 Task: Create a sub task Gather and Analyse Requirements for the task  Improve performance of the app on low-end devices in the project TreasureLine , assign it to team member softage.7@softage.net and update the status of the sub task to  Off Track , set the priority of the sub task to High.
Action: Mouse moved to (58, 216)
Screenshot: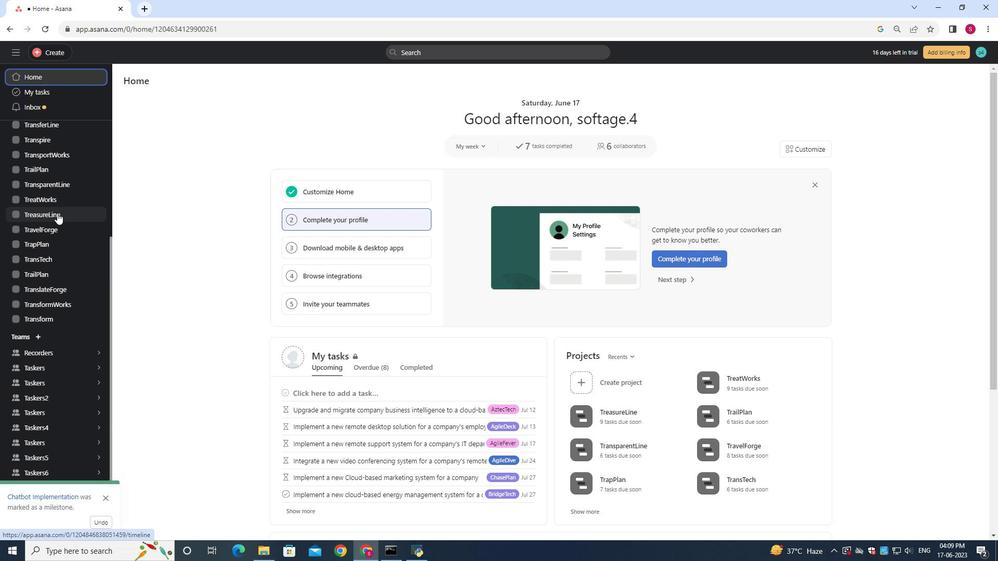 
Action: Mouse pressed left at (57, 215)
Screenshot: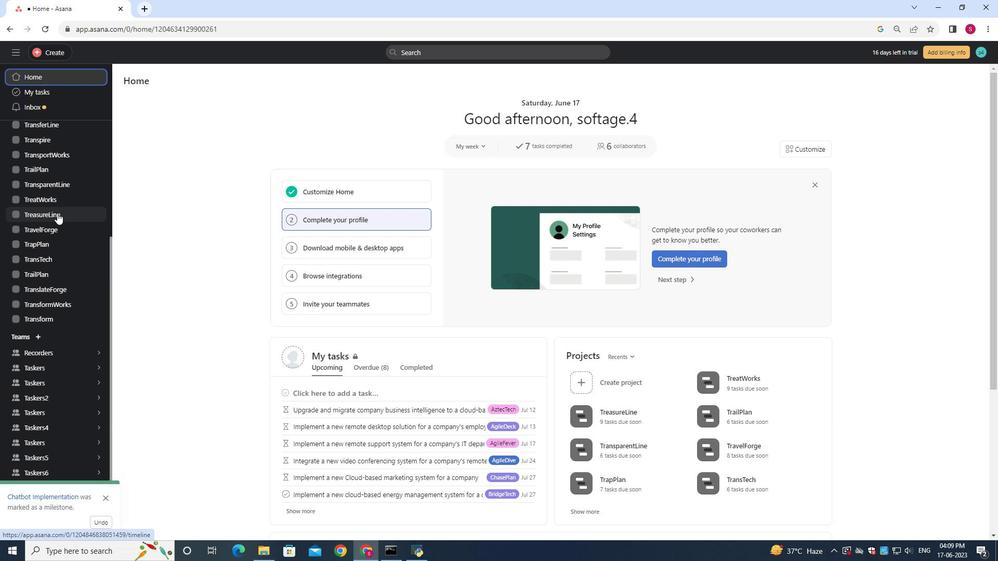 
Action: Mouse moved to (370, 233)
Screenshot: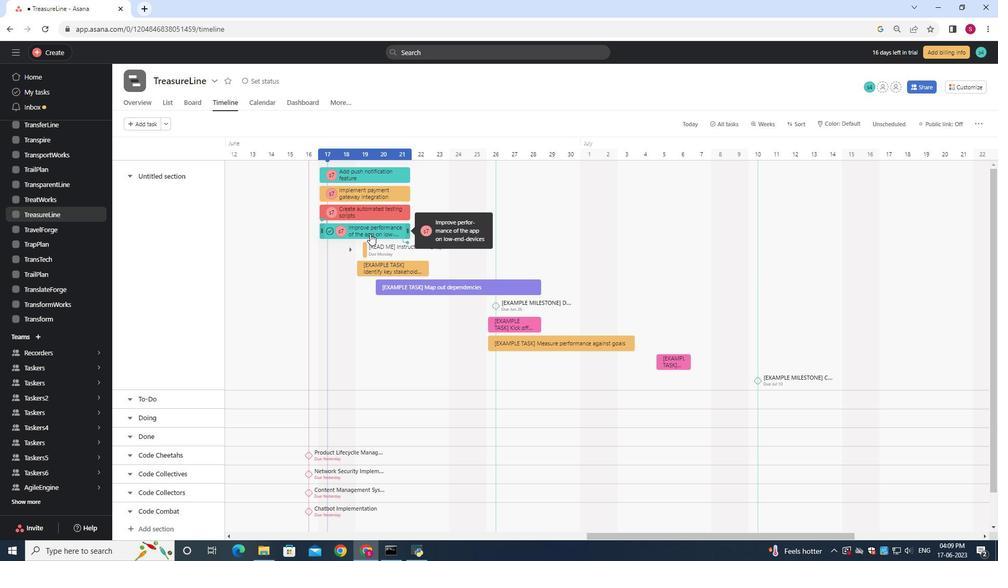 
Action: Mouse pressed left at (370, 233)
Screenshot: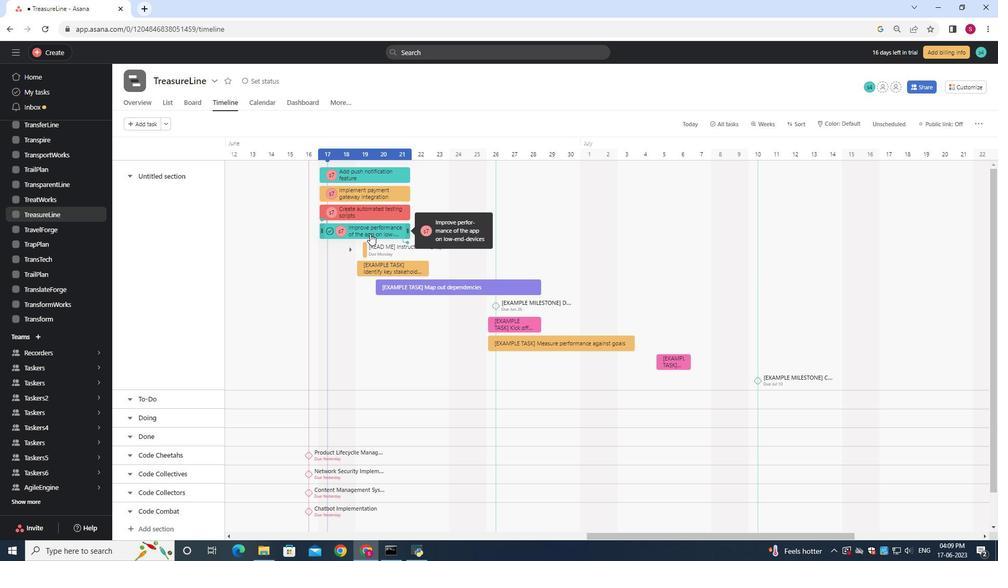 
Action: Mouse moved to (797, 283)
Screenshot: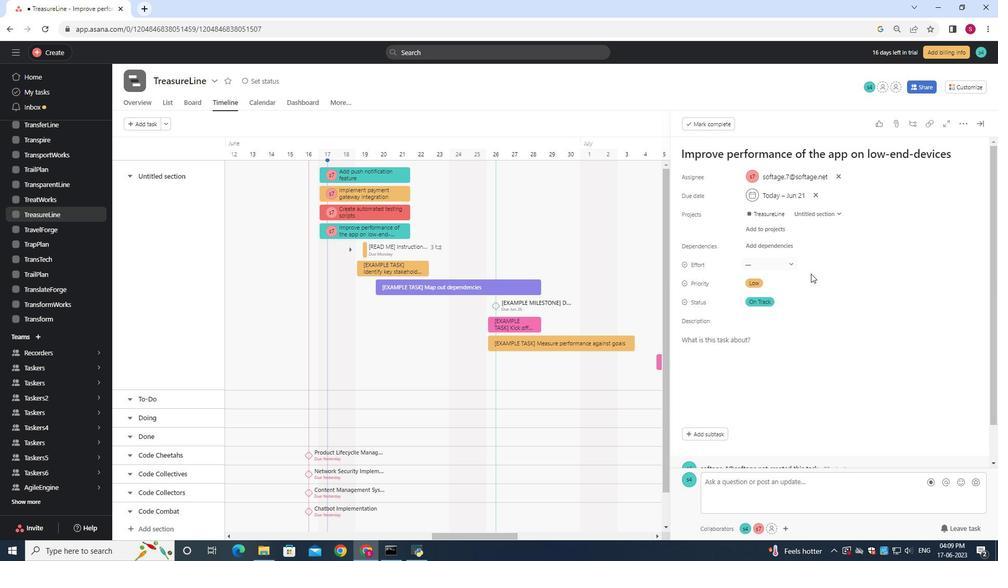 
Action: Mouse scrolled (797, 282) with delta (0, 0)
Screenshot: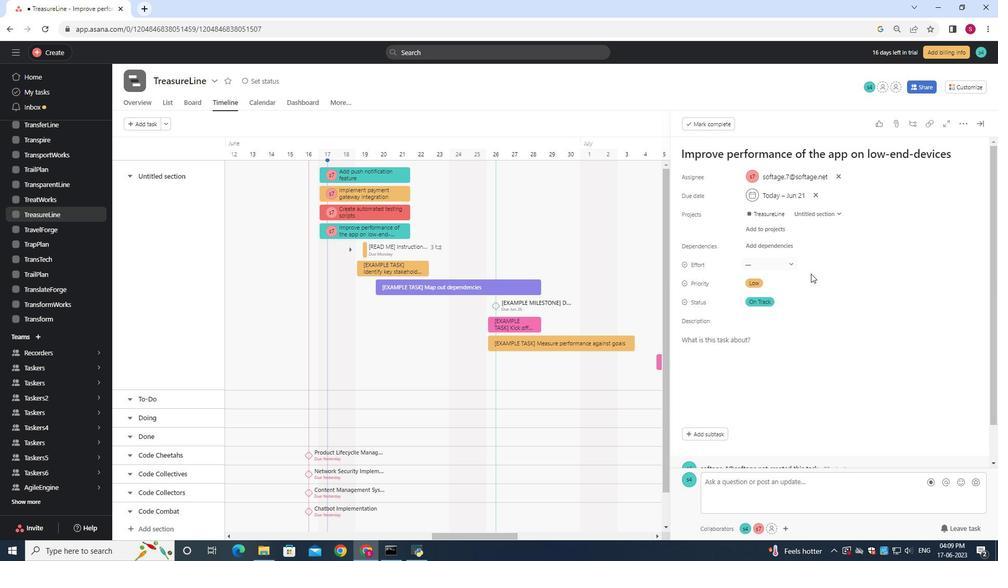 
Action: Mouse moved to (797, 284)
Screenshot: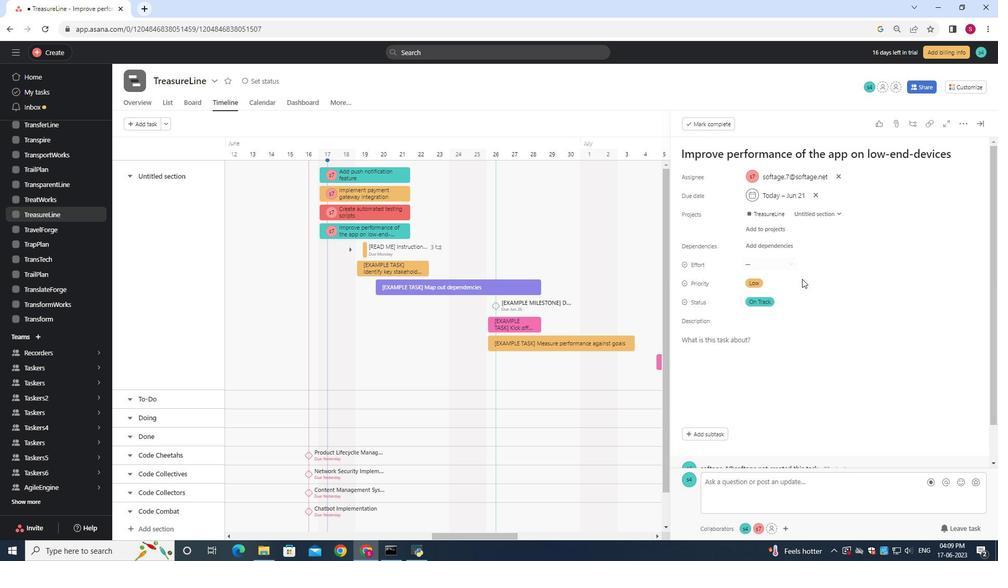 
Action: Mouse scrolled (797, 283) with delta (0, 0)
Screenshot: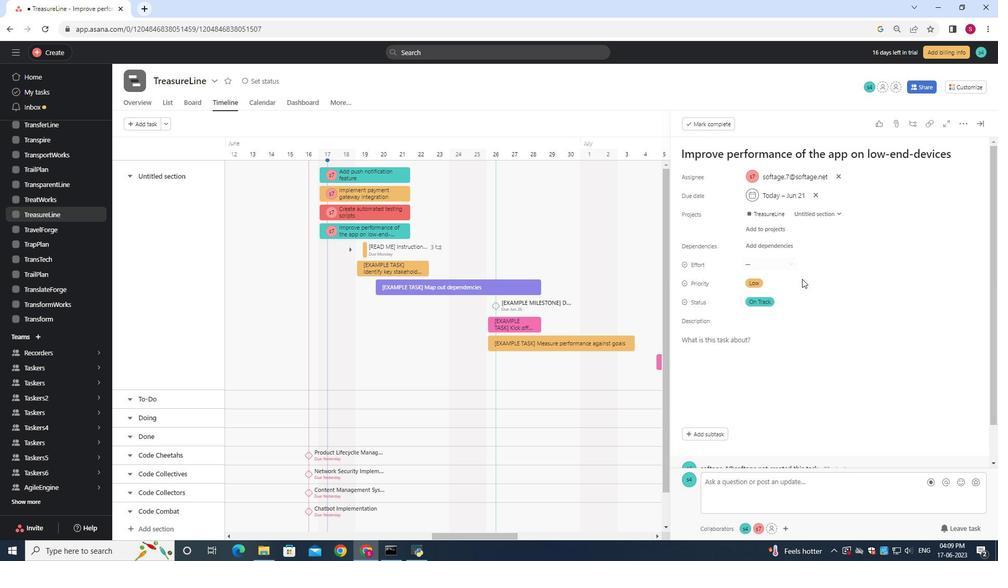 
Action: Mouse moved to (795, 284)
Screenshot: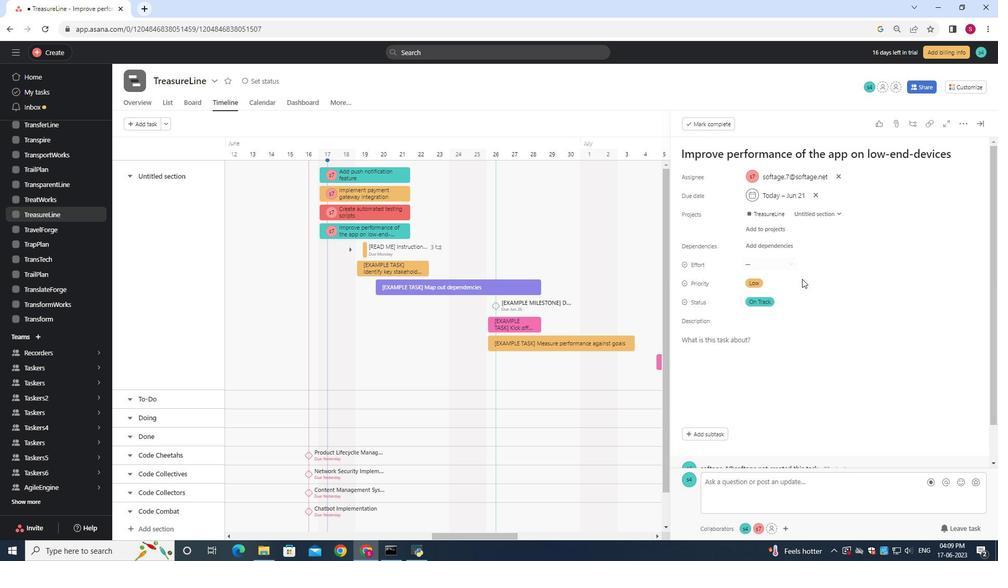 
Action: Mouse scrolled (796, 284) with delta (0, 0)
Screenshot: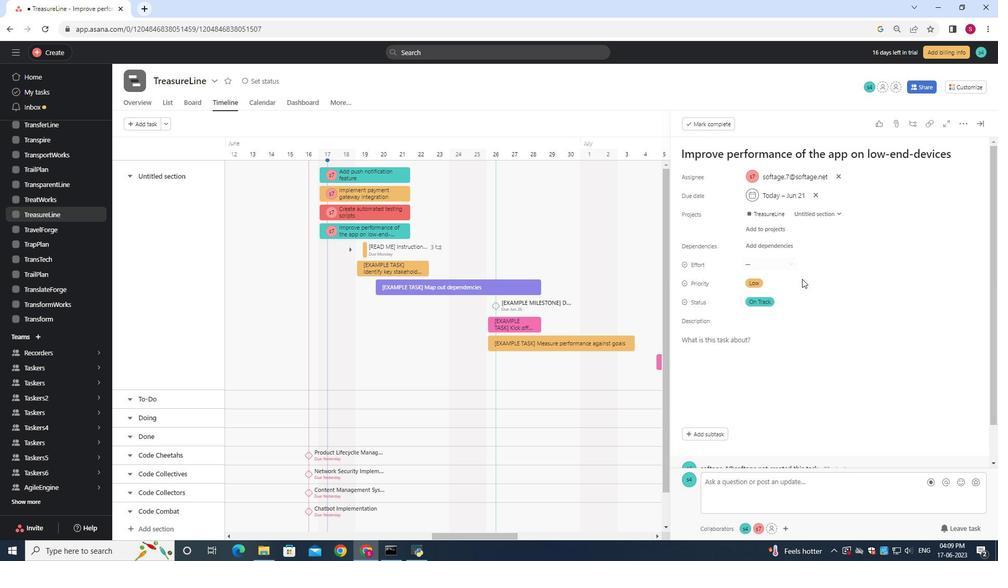 
Action: Mouse moved to (794, 283)
Screenshot: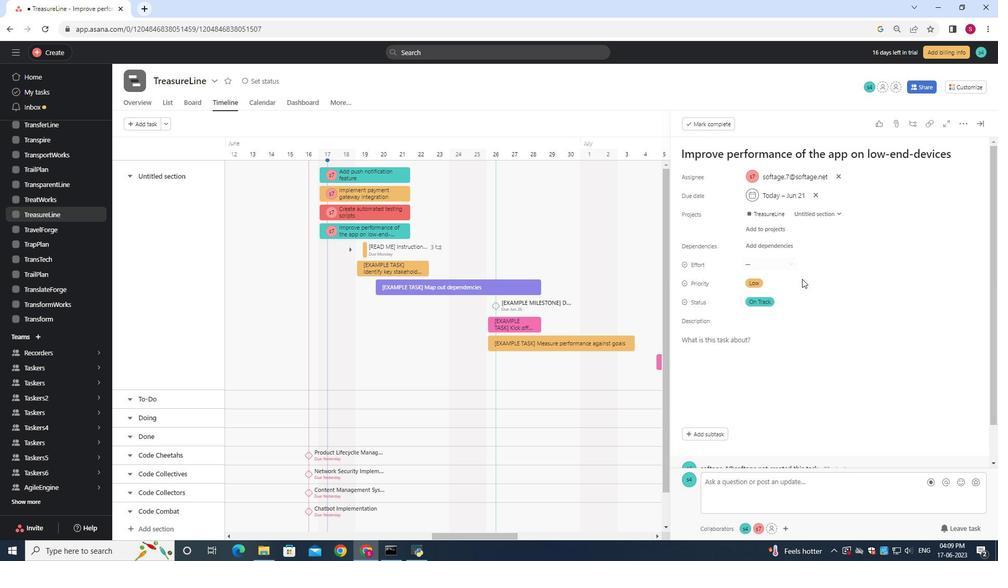 
Action: Mouse scrolled (795, 283) with delta (0, -1)
Screenshot: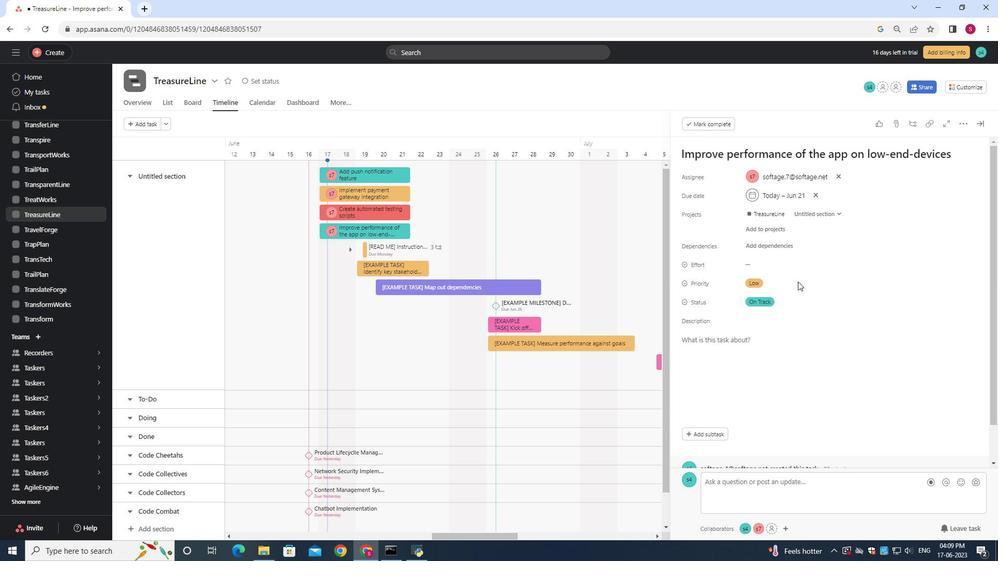
Action: Mouse moved to (794, 283)
Screenshot: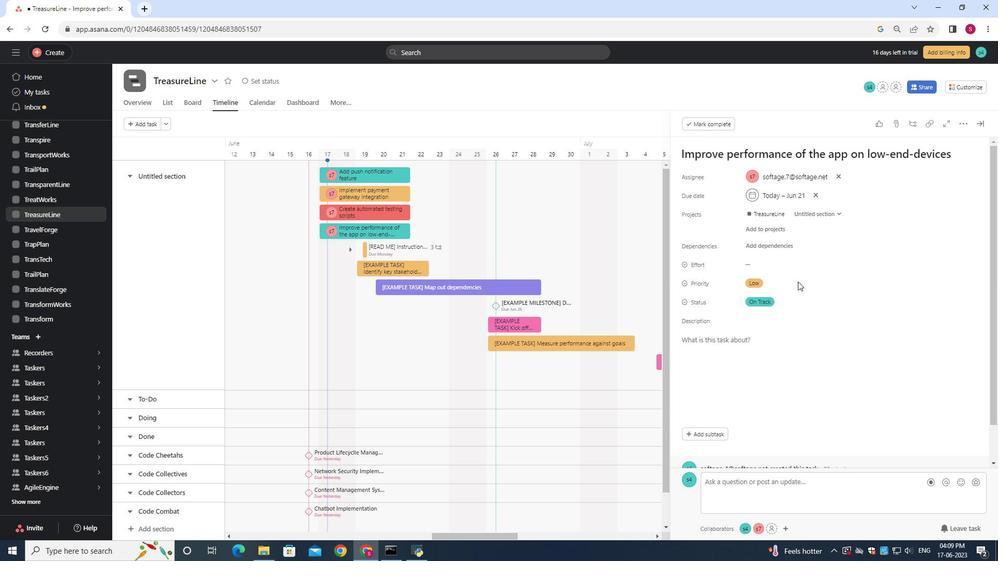 
Action: Mouse scrolled (794, 282) with delta (0, -1)
Screenshot: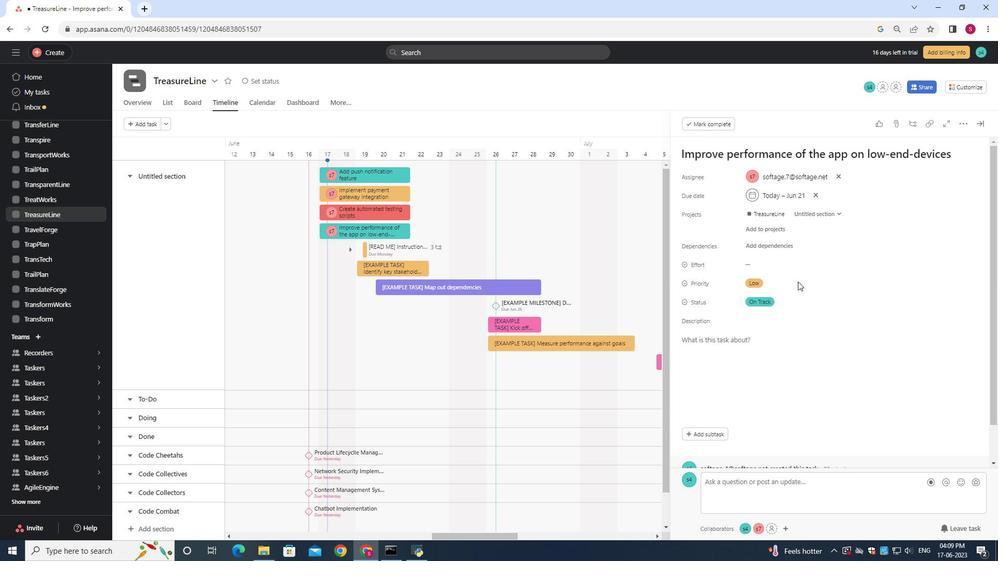 
Action: Mouse moved to (794, 283)
Screenshot: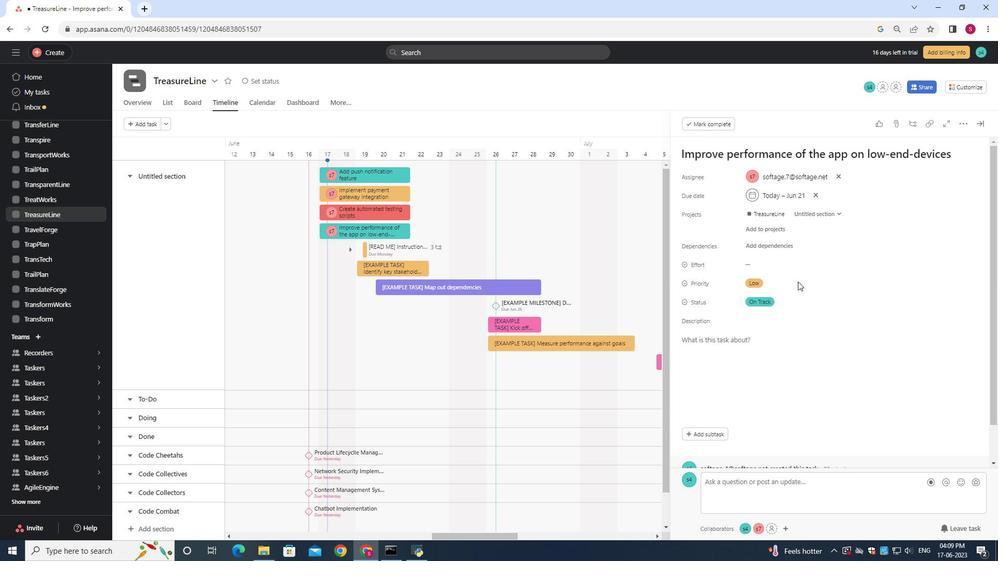 
Action: Mouse scrolled (794, 282) with delta (0, -1)
Screenshot: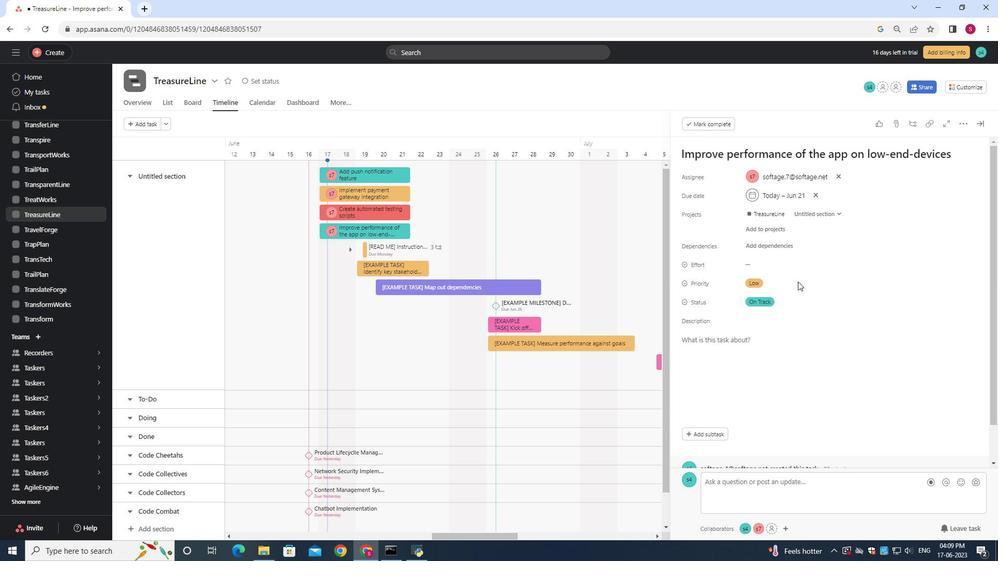 
Action: Mouse moved to (790, 282)
Screenshot: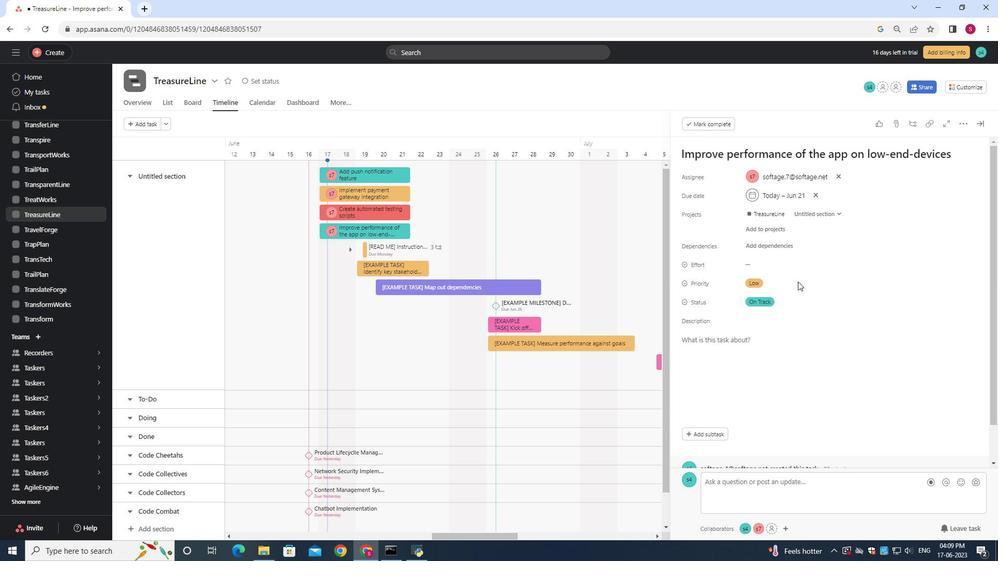 
Action: Mouse scrolled (792, 283) with delta (0, 0)
Screenshot: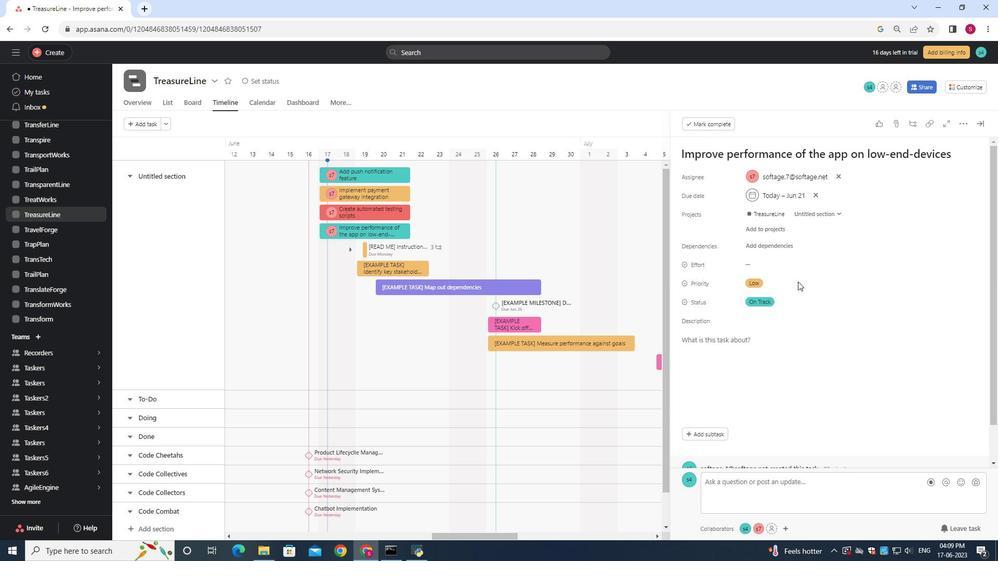 
Action: Mouse moved to (695, 395)
Screenshot: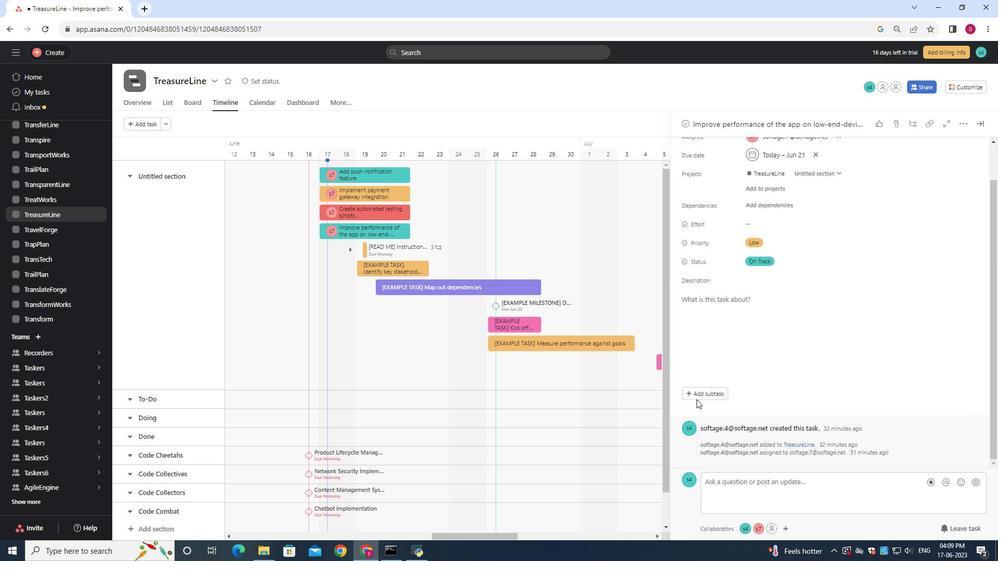 
Action: Mouse pressed left at (695, 395)
Screenshot: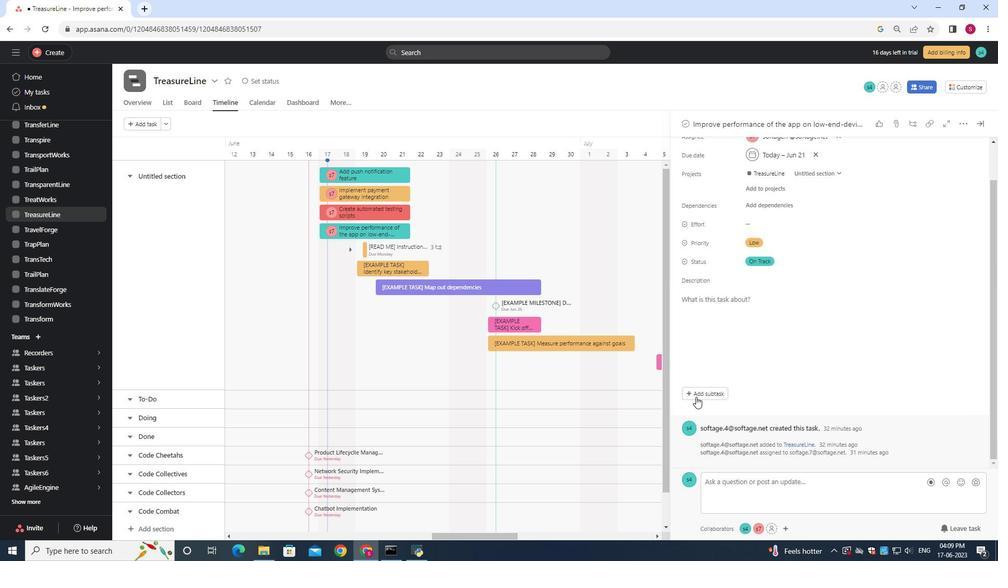 
Action: Mouse moved to (697, 395)
Screenshot: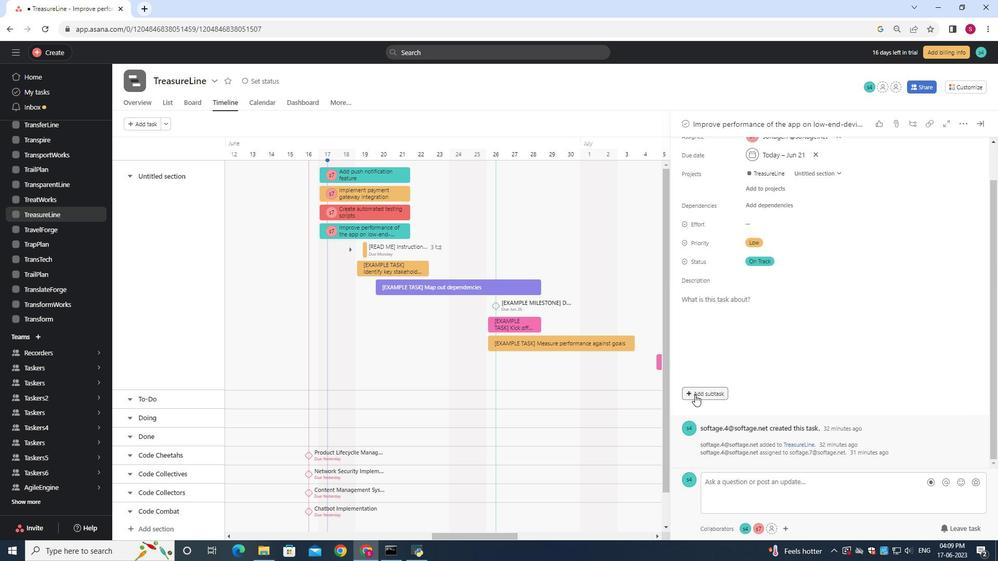 
Action: Key pressed <Key.shift>Gather<Key.space>and<Key.space><Key.shift>Analyse<Key.space><Key.shift>Requirementf<Key.backspace><Key.space>
Screenshot: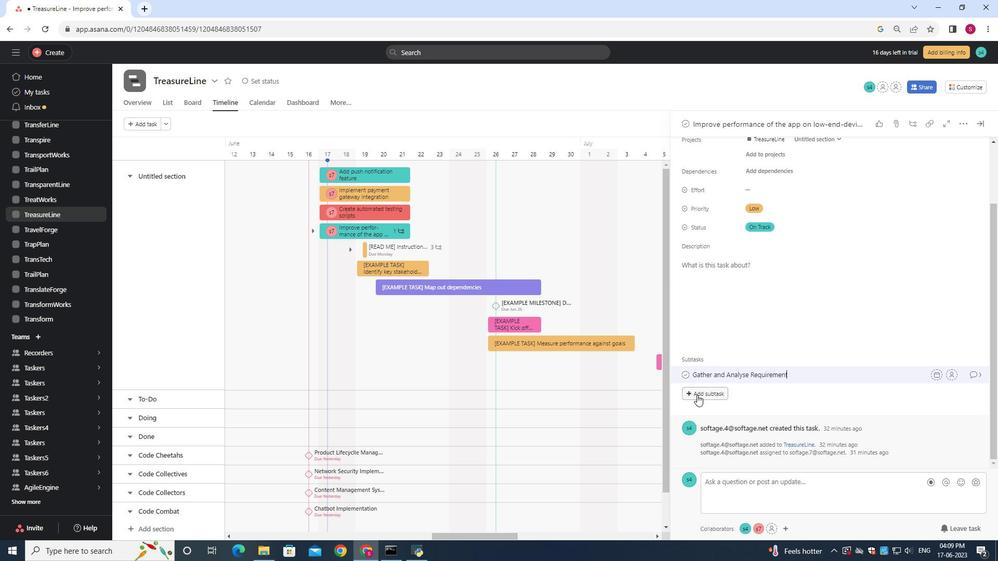 
Action: Mouse moved to (952, 374)
Screenshot: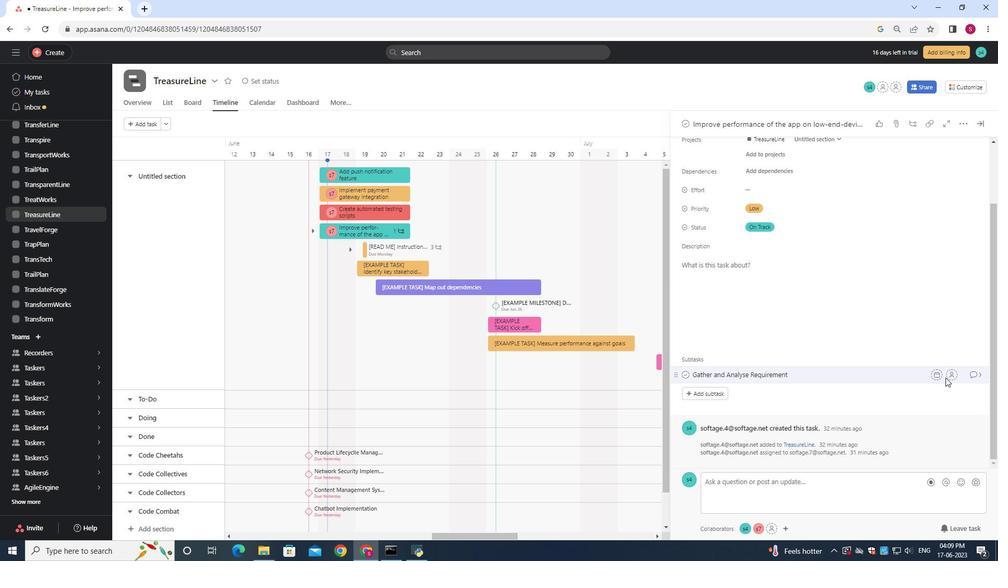 
Action: Mouse pressed left at (952, 374)
Screenshot: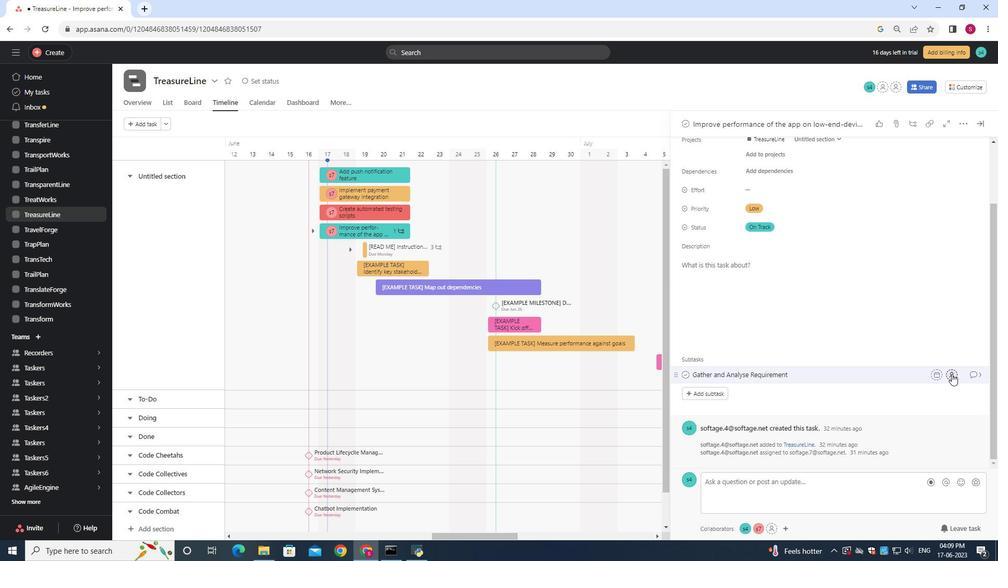 
Action: Mouse moved to (952, 374)
Screenshot: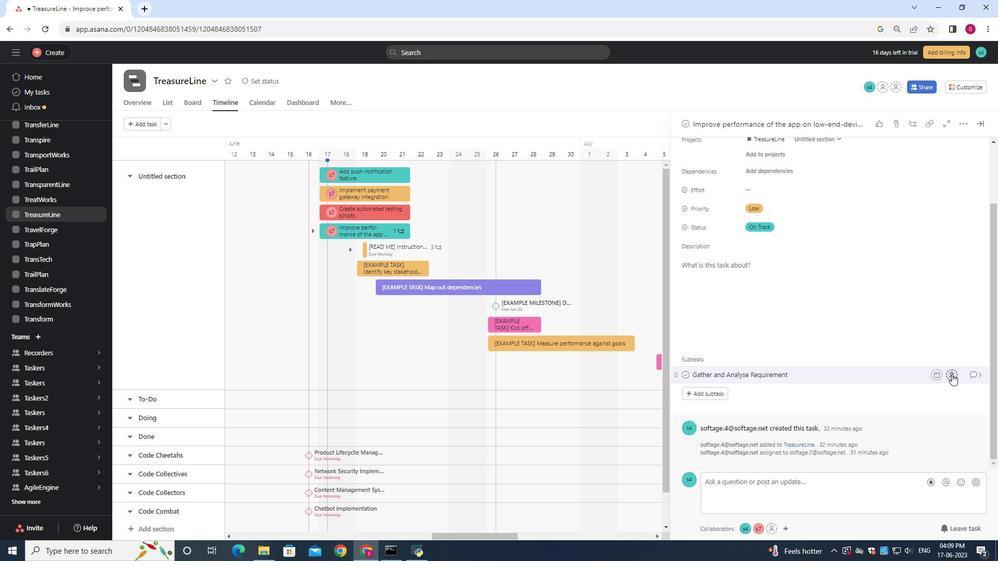 
Action: Key pressed softage.
Screenshot: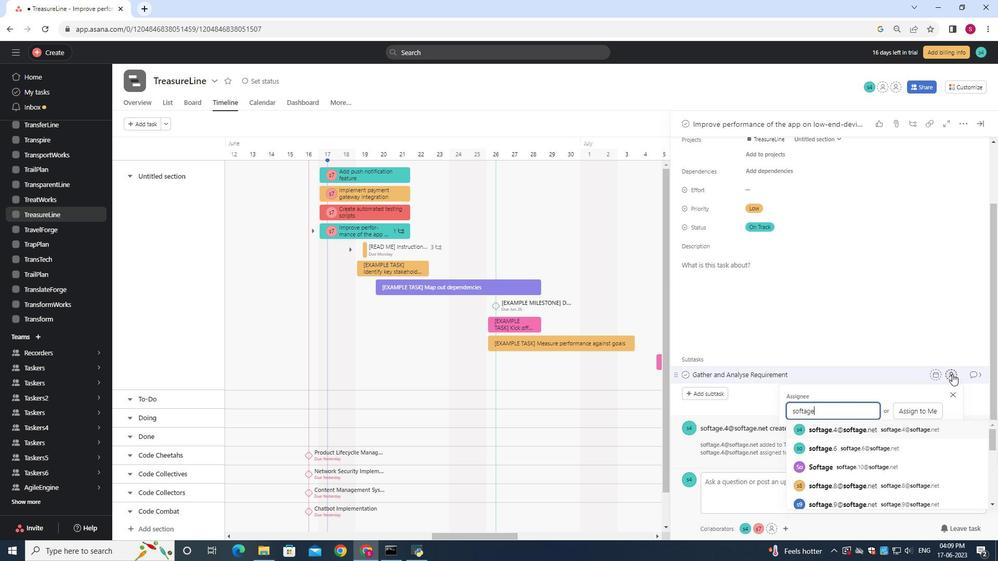 
Action: Mouse moved to (952, 374)
Screenshot: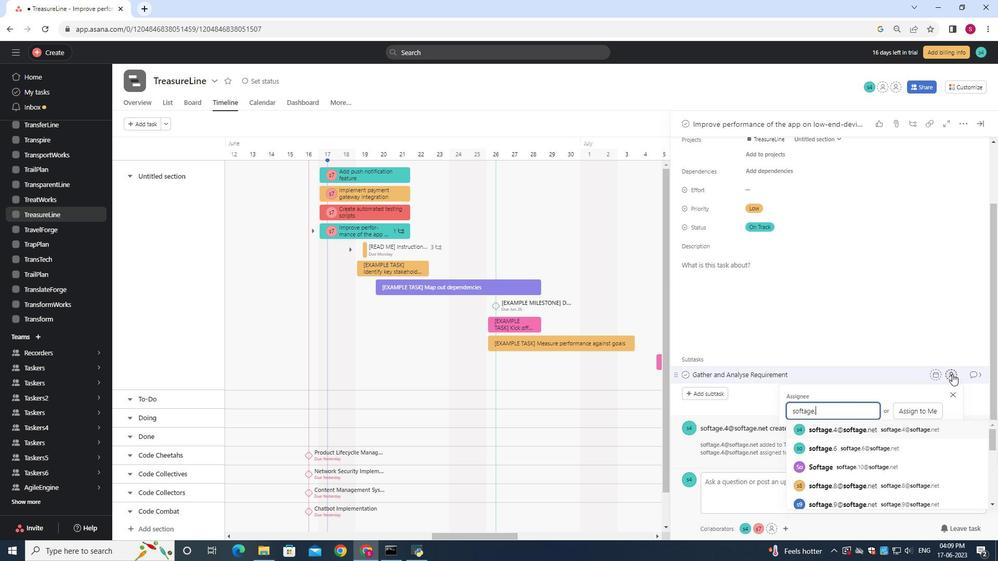 
Action: Key pressed 7<Key.shift>@softage.net
Screenshot: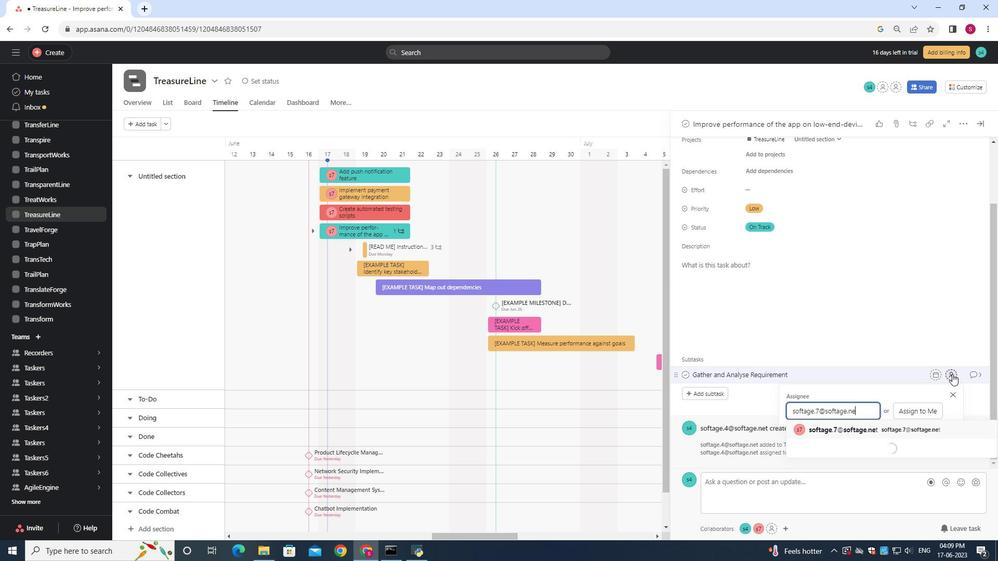 
Action: Mouse moved to (859, 429)
Screenshot: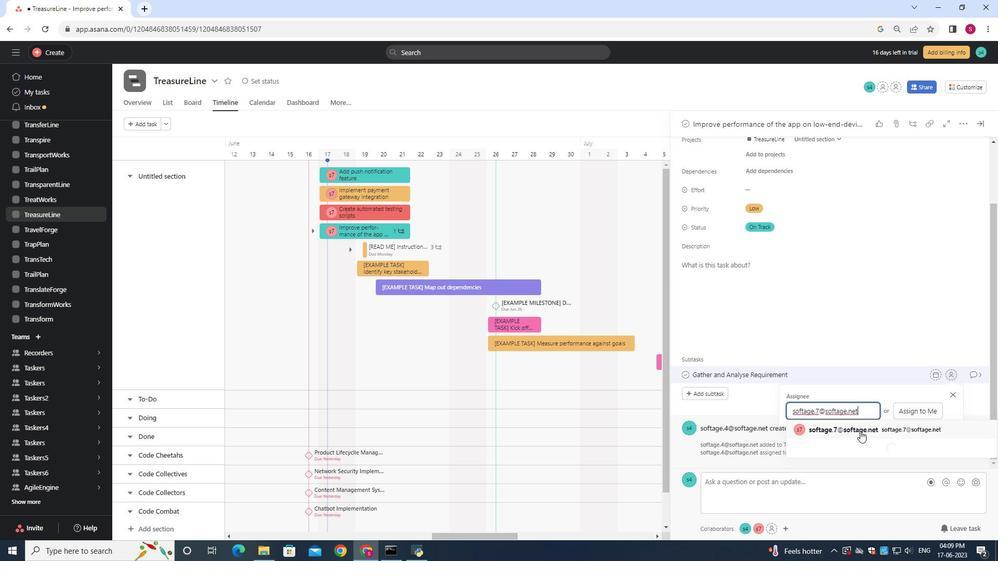 
Action: Mouse pressed left at (859, 429)
Screenshot: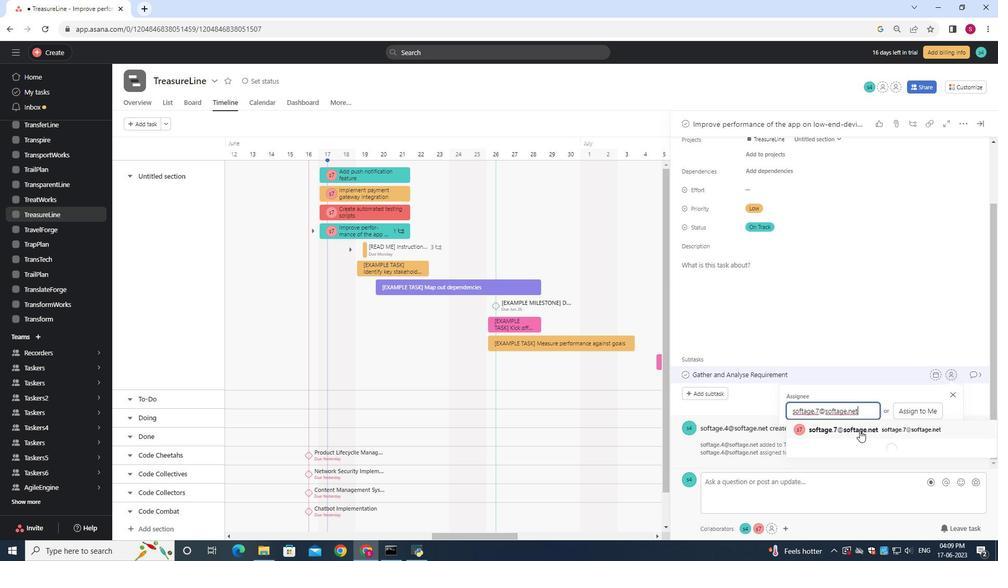
Action: Mouse moved to (851, 427)
Screenshot: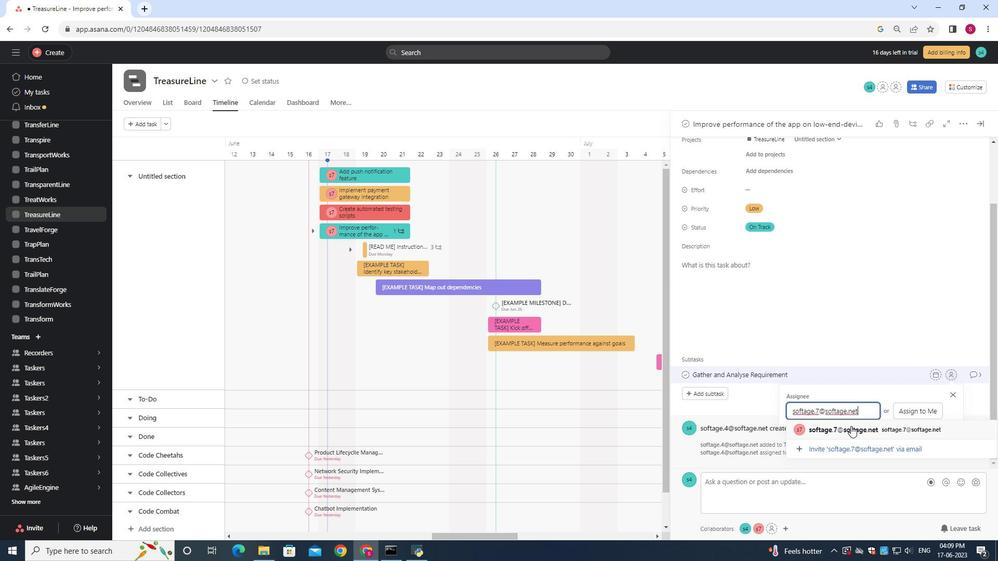 
Action: Mouse pressed left at (851, 427)
Screenshot: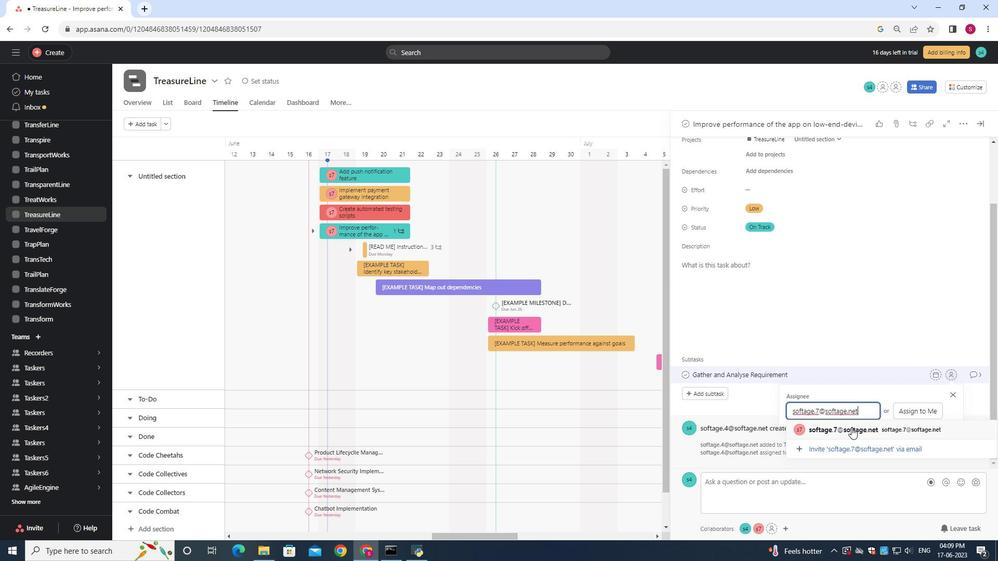 
Action: Mouse moved to (976, 371)
Screenshot: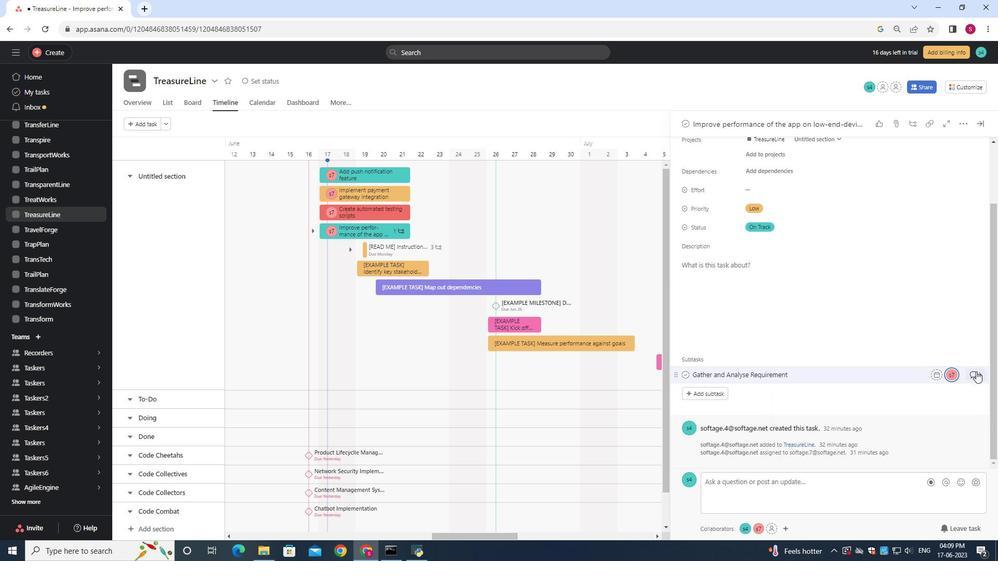 
Action: Mouse pressed left at (976, 371)
Screenshot: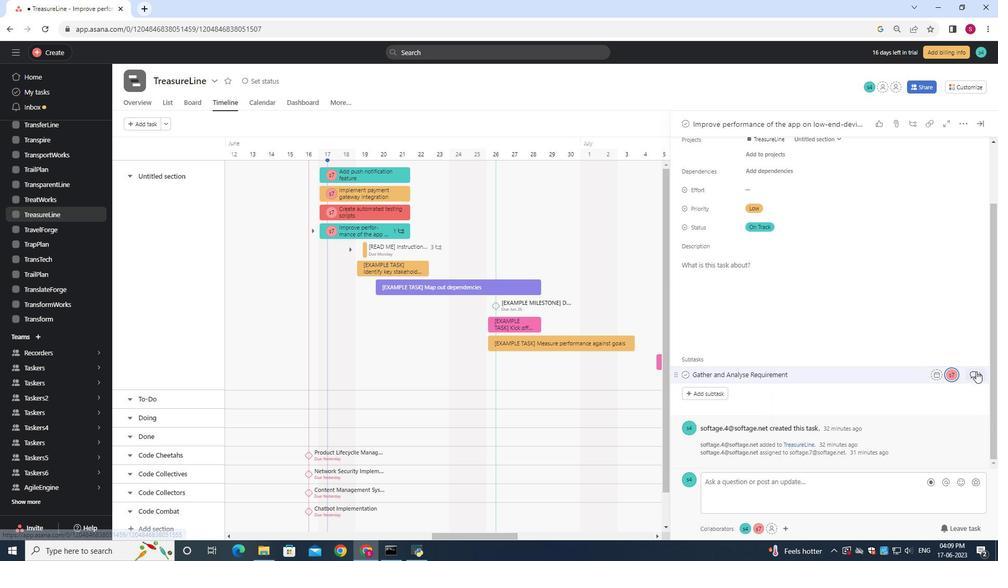 
Action: Mouse moved to (699, 260)
Screenshot: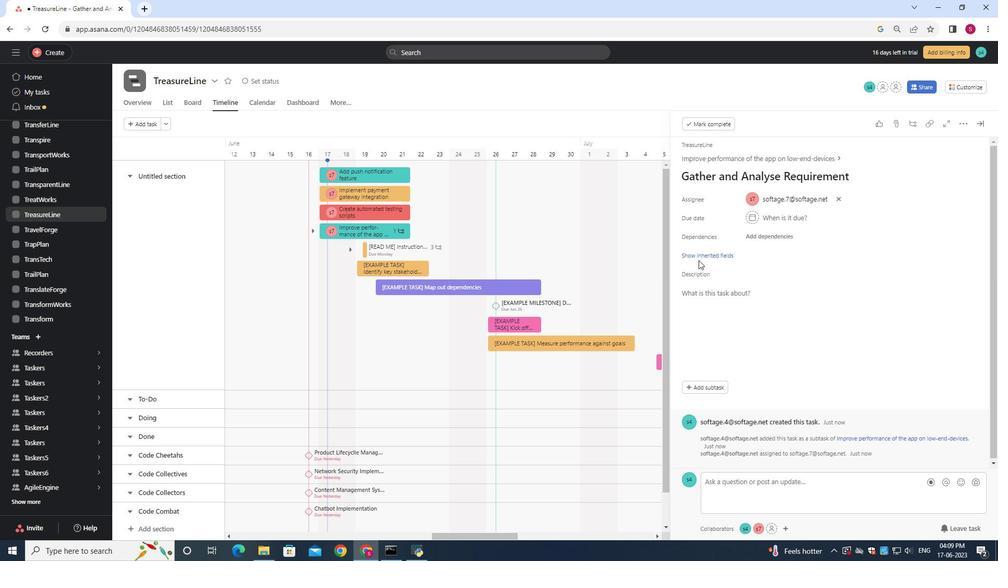 
Action: Mouse pressed left at (698, 259)
Screenshot: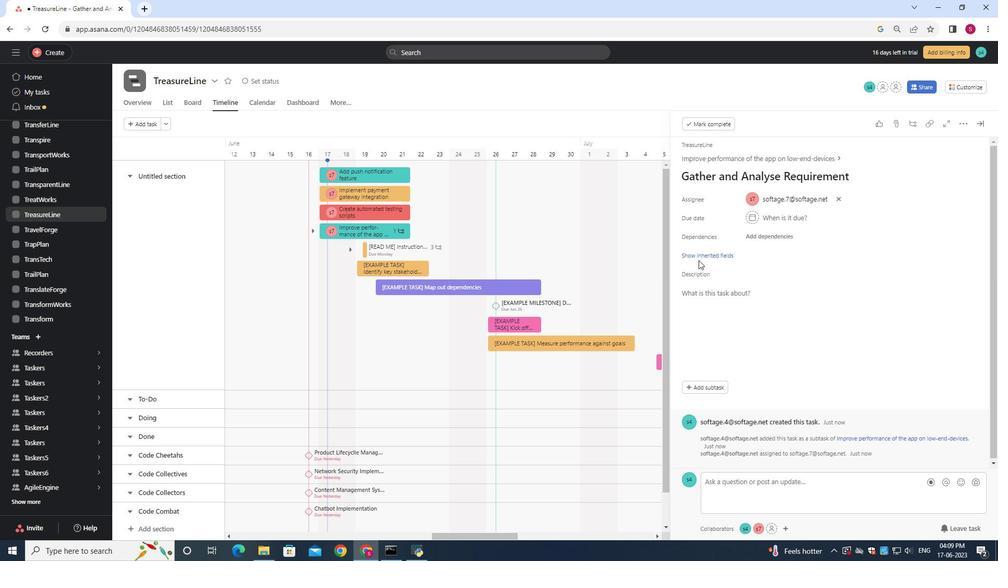 
Action: Mouse moved to (696, 253)
Screenshot: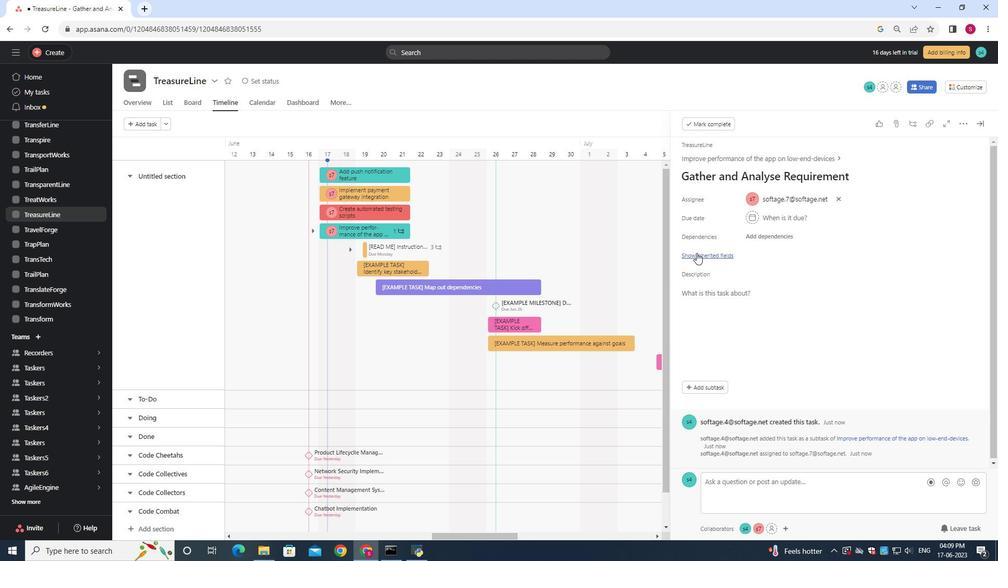 
Action: Mouse pressed left at (696, 253)
Screenshot: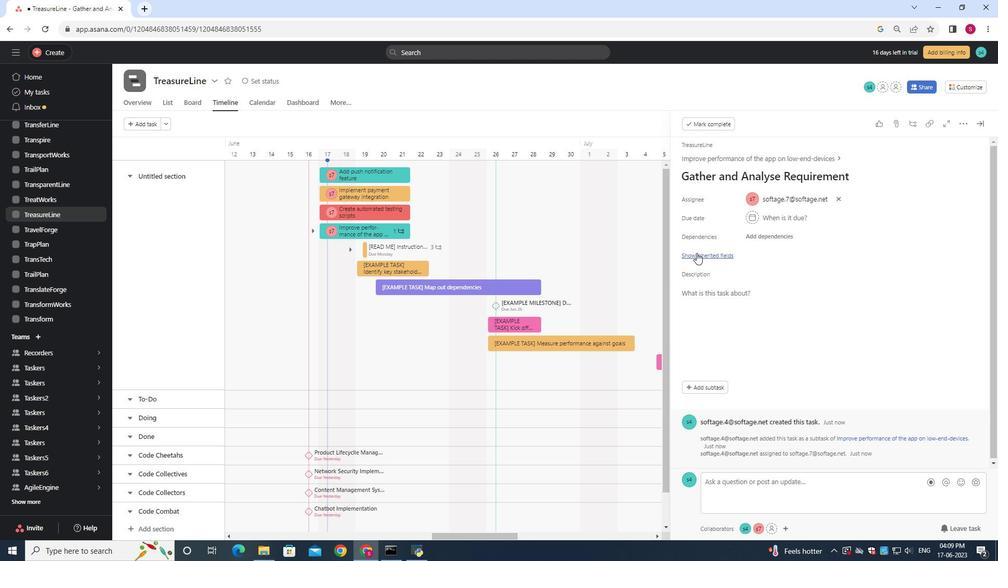 
Action: Mouse moved to (717, 317)
Screenshot: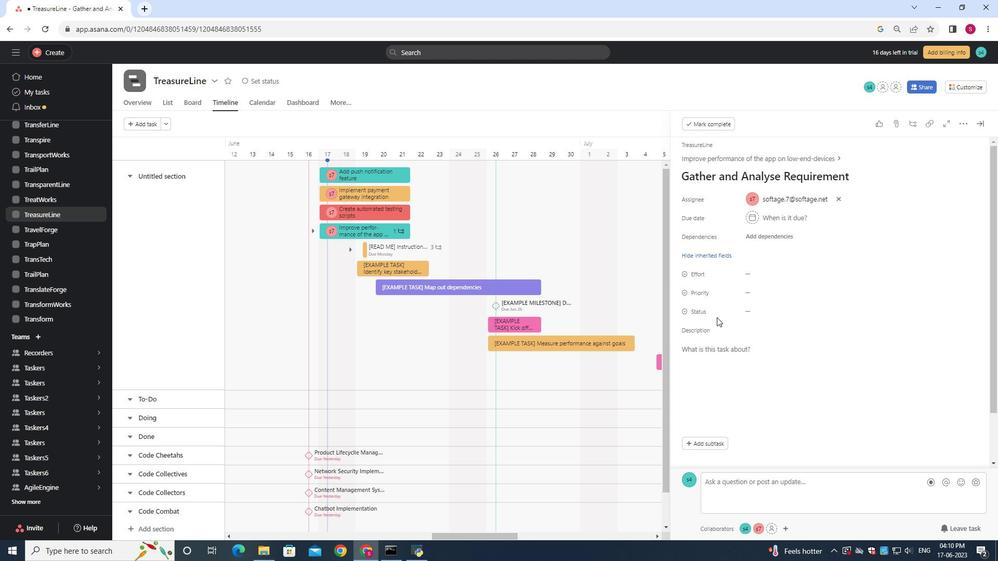 
Action: Mouse pressed left at (717, 317)
Screenshot: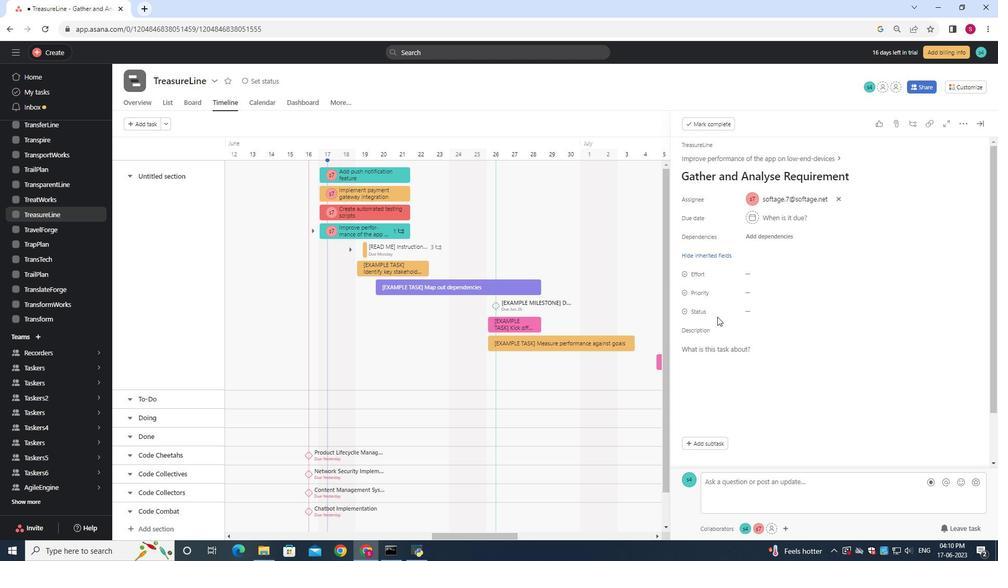 
Action: Mouse moved to (752, 308)
Screenshot: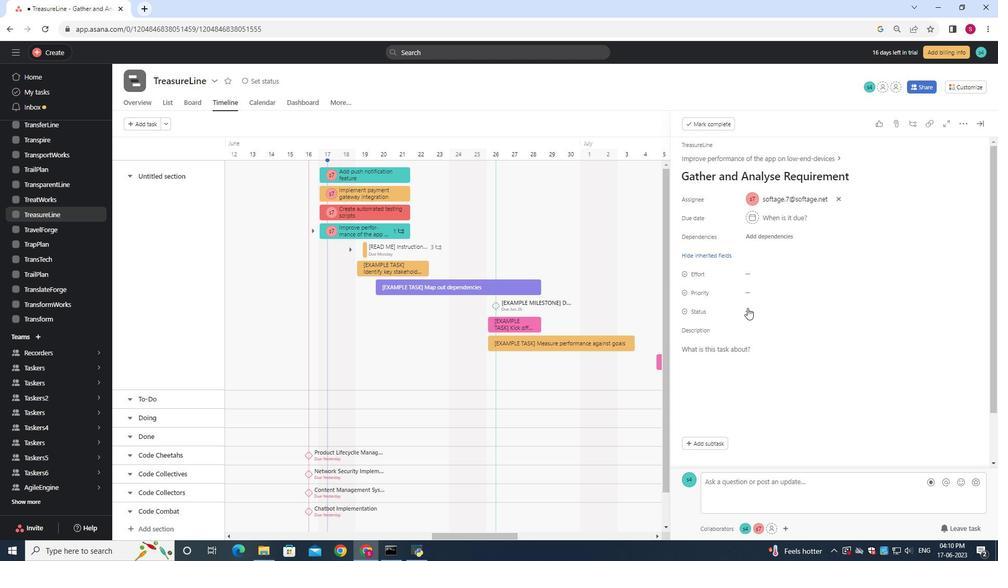 
Action: Mouse pressed left at (752, 308)
Screenshot: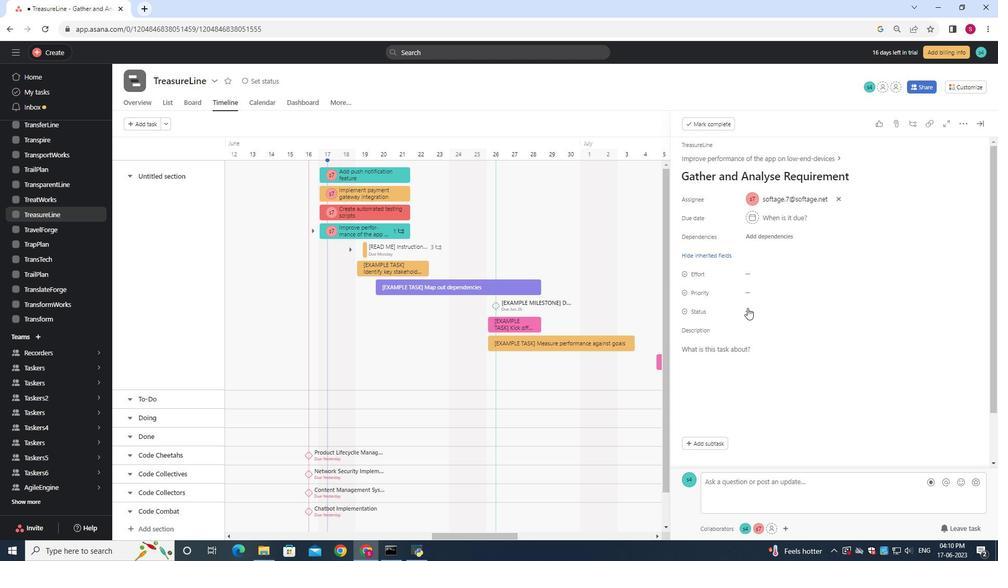 
Action: Mouse moved to (779, 380)
Screenshot: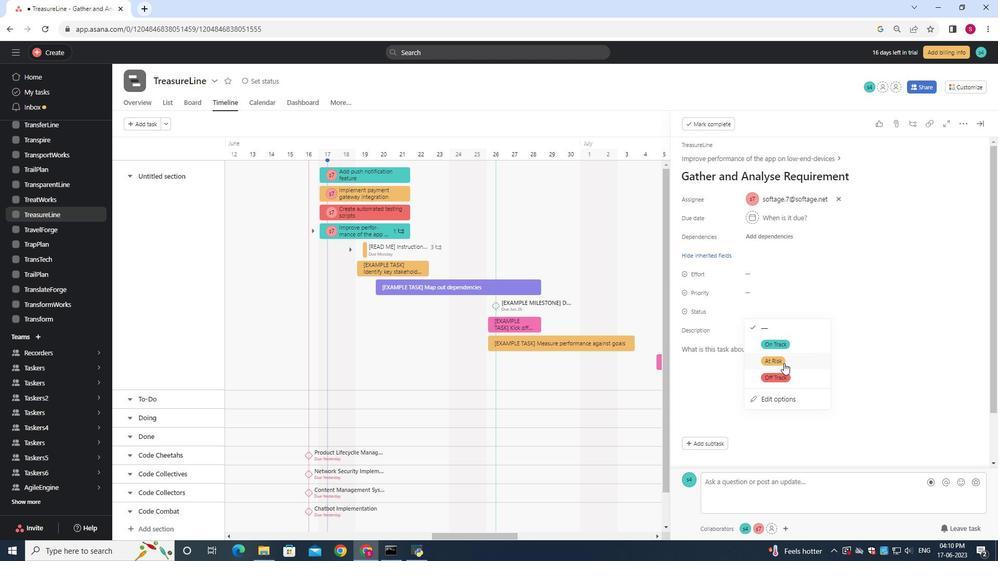 
Action: Mouse pressed left at (779, 380)
Screenshot: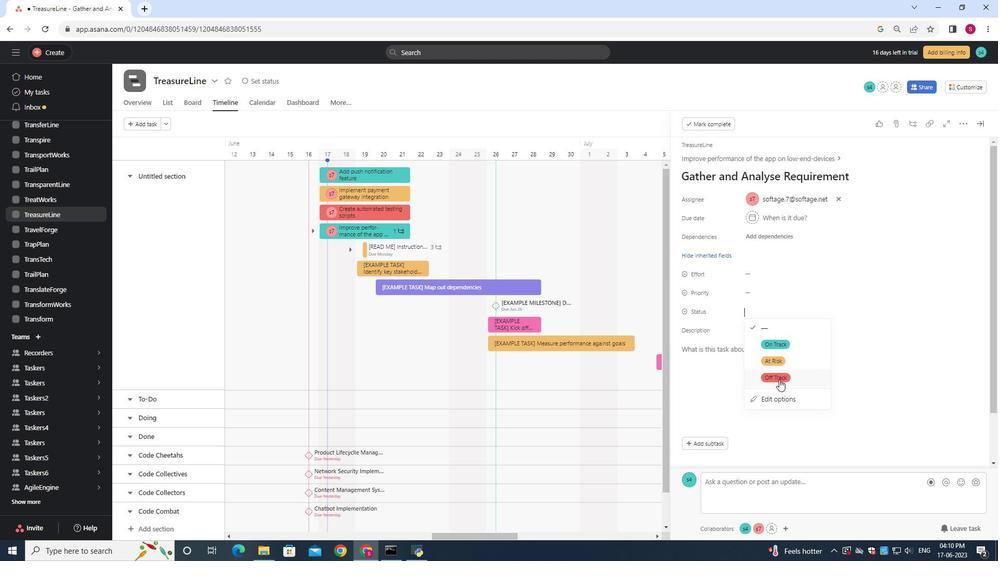 
Action: Mouse moved to (758, 290)
Screenshot: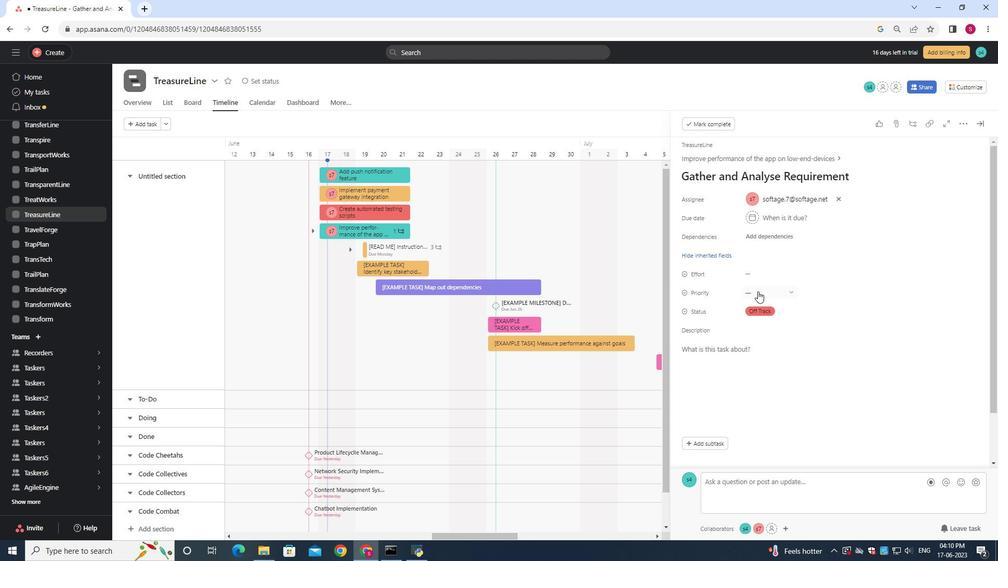 
Action: Mouse pressed left at (758, 290)
Screenshot: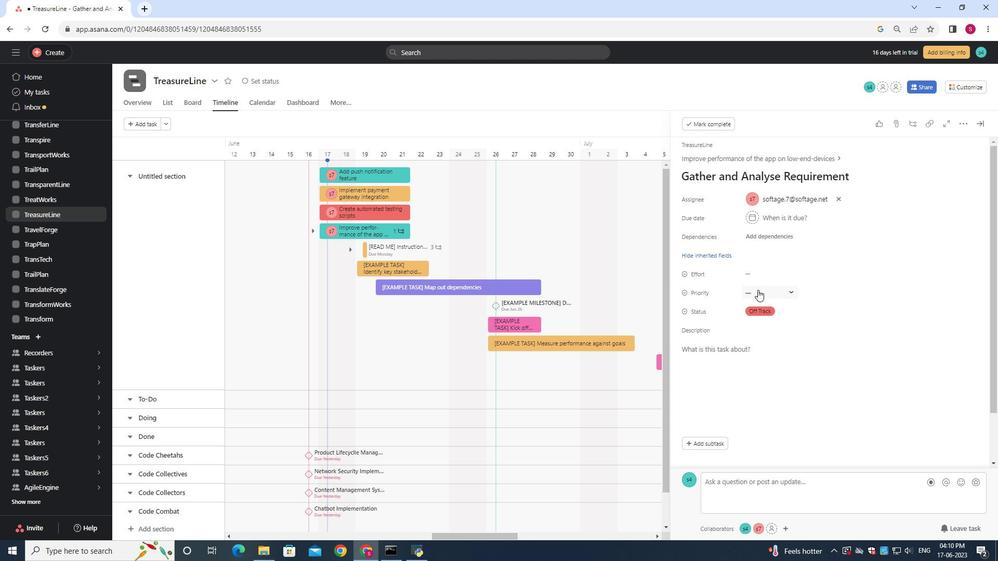 
Action: Mouse moved to (773, 325)
Screenshot: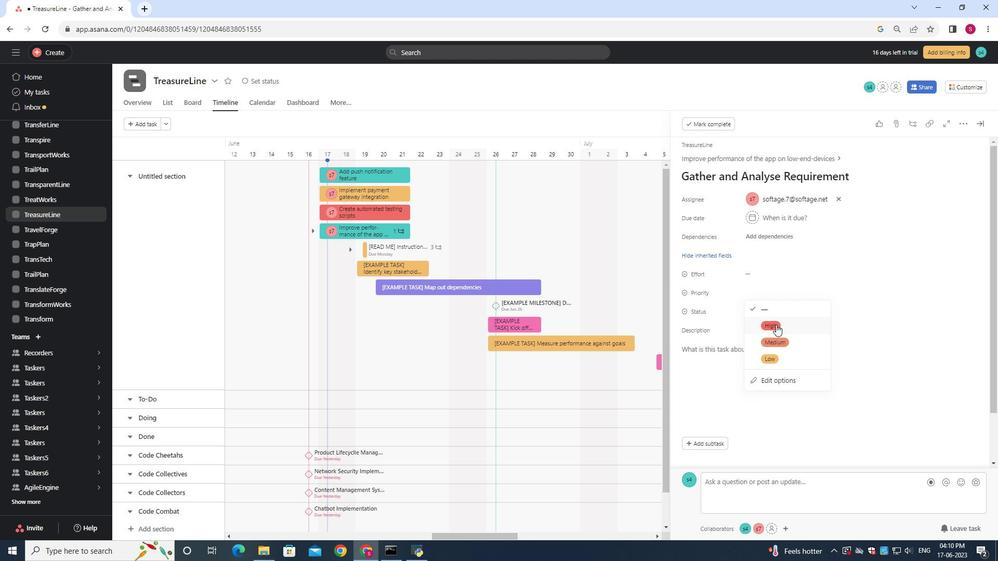 
Action: Mouse pressed left at (773, 325)
Screenshot: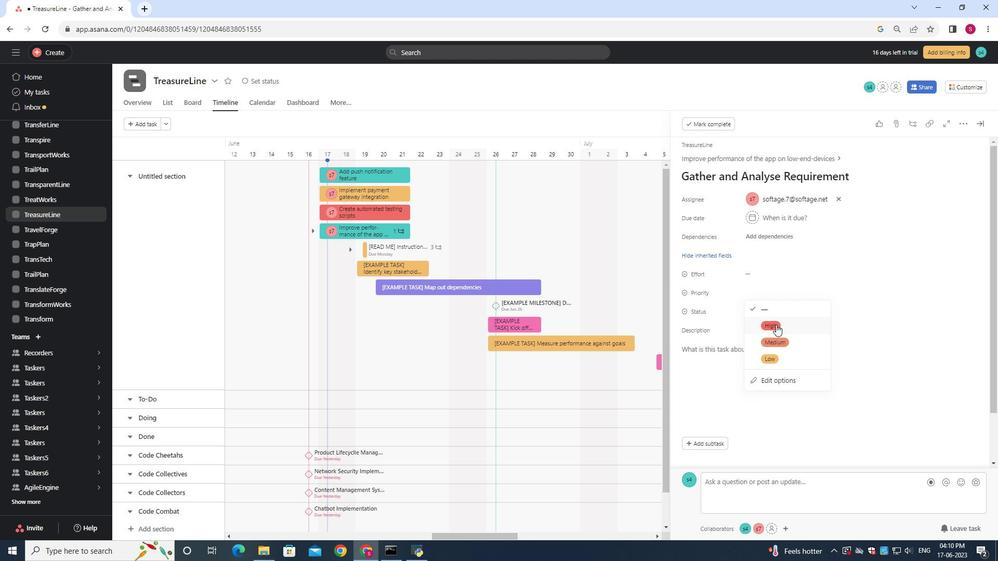 
Action: Mouse moved to (773, 321)
Screenshot: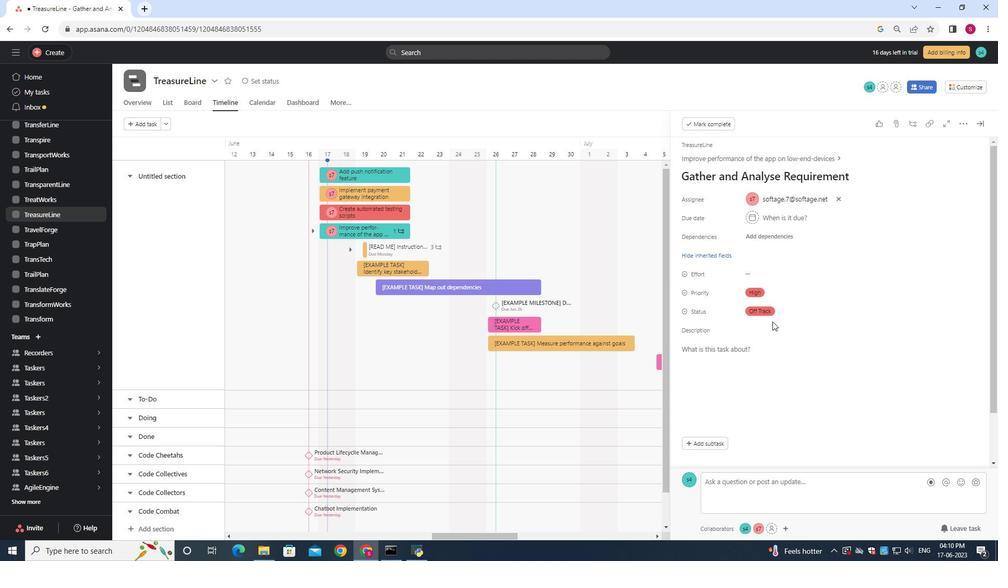 
